 Task: Find the repository "javascript" with javascript language.
Action: Mouse moved to (964, 69)
Screenshot: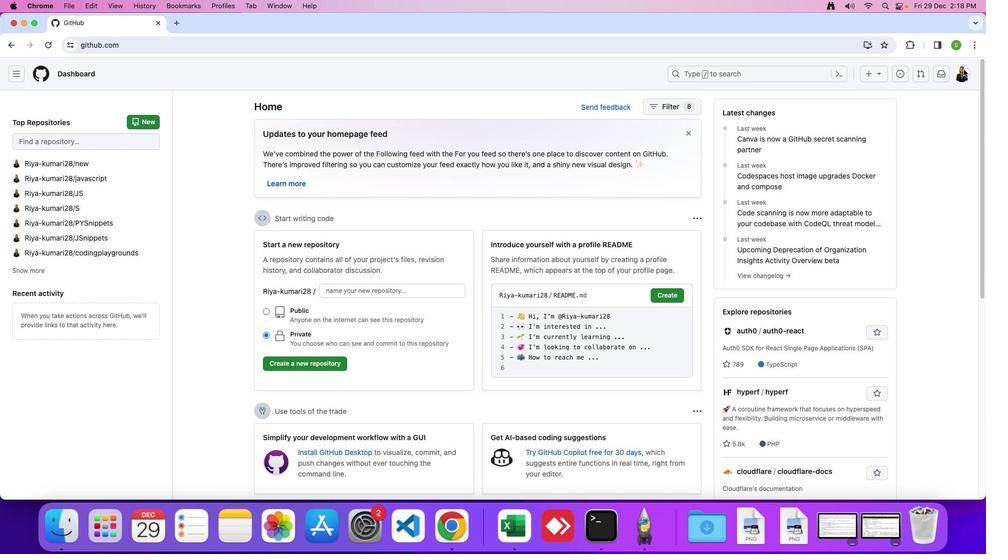 
Action: Mouse pressed left at (964, 69)
Screenshot: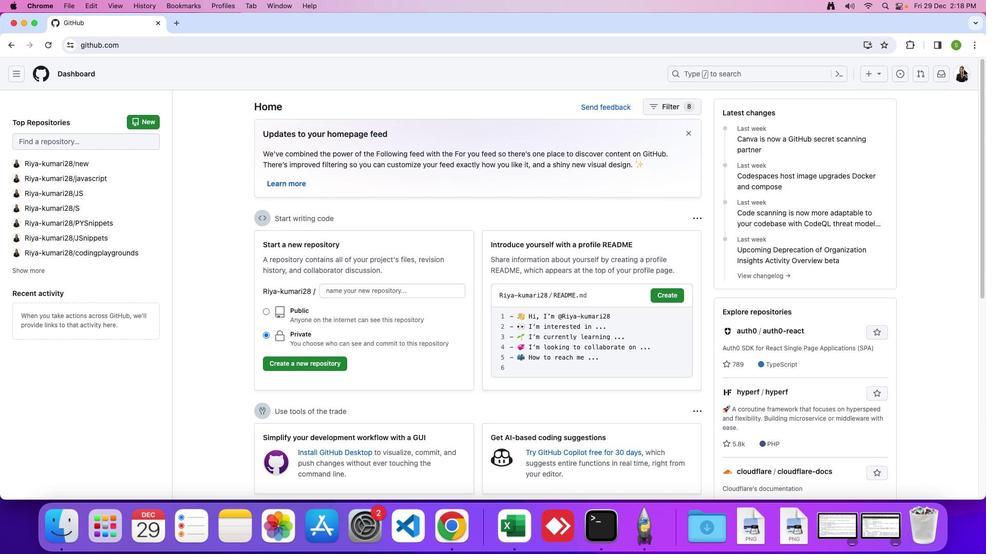 
Action: Mouse moved to (962, 71)
Screenshot: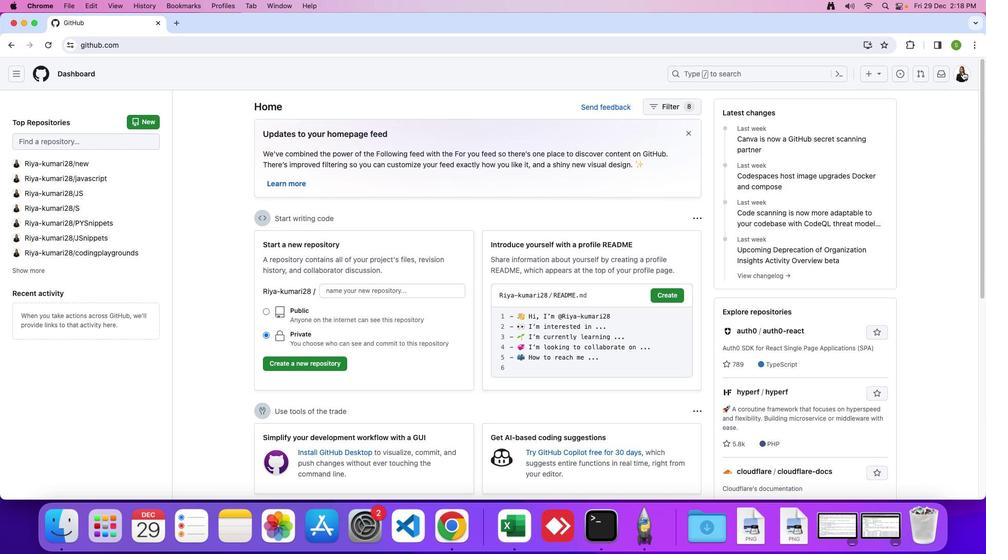 
Action: Mouse pressed left at (962, 71)
Screenshot: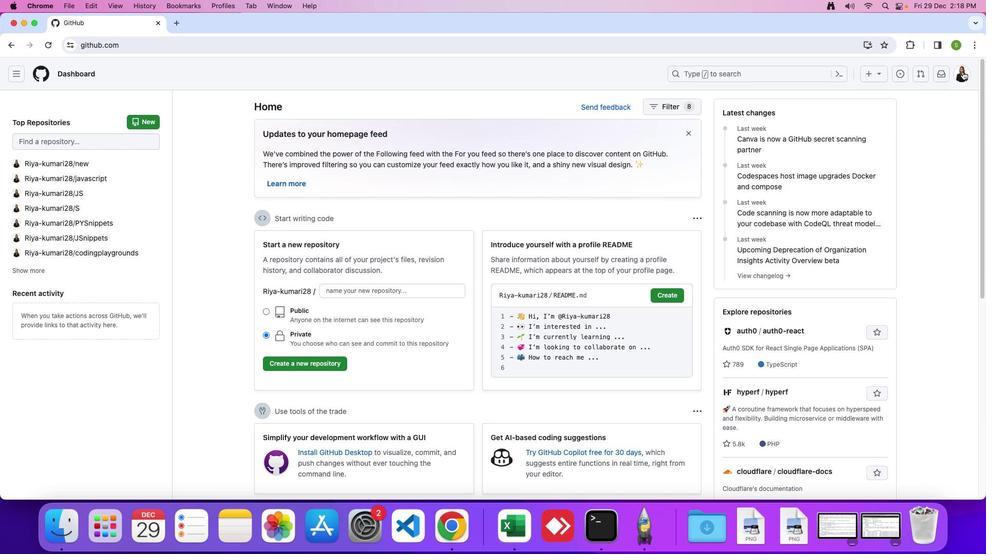 
Action: Mouse moved to (880, 163)
Screenshot: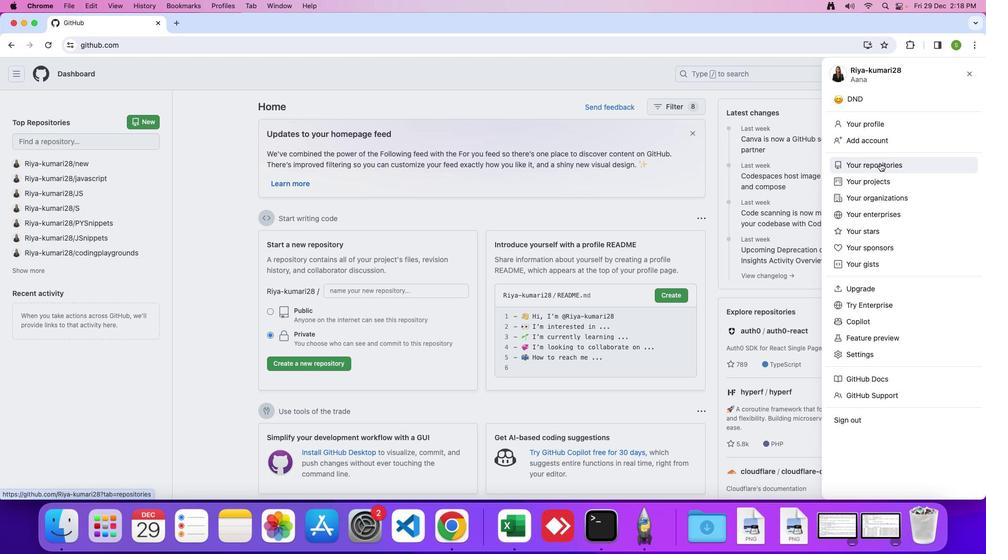 
Action: Mouse pressed left at (880, 163)
Screenshot: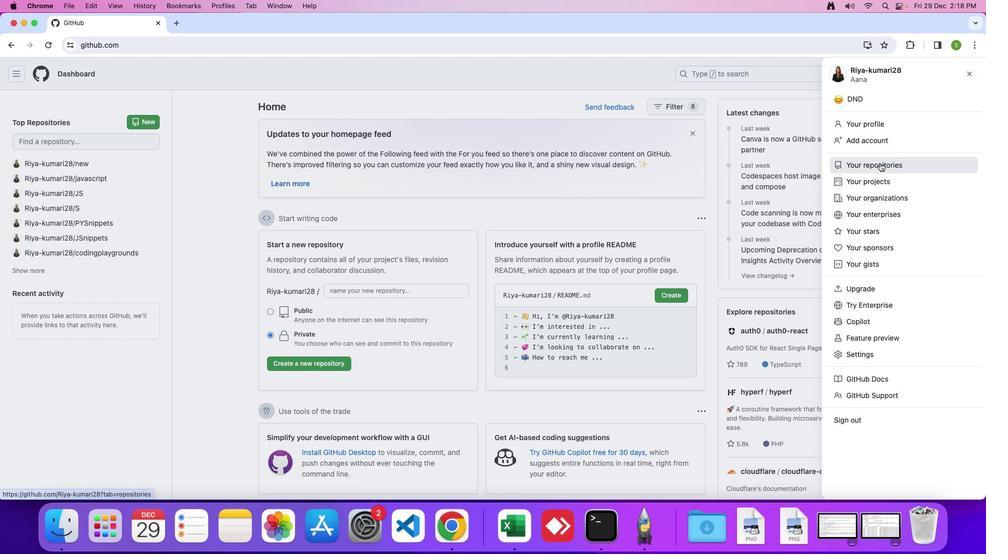 
Action: Mouse moved to (504, 131)
Screenshot: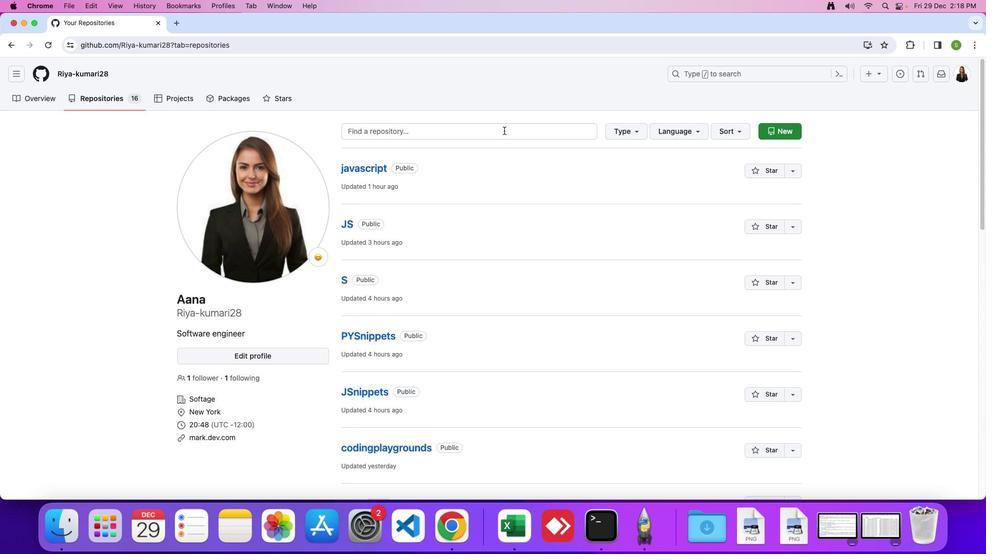 
Action: Mouse pressed left at (504, 131)
Screenshot: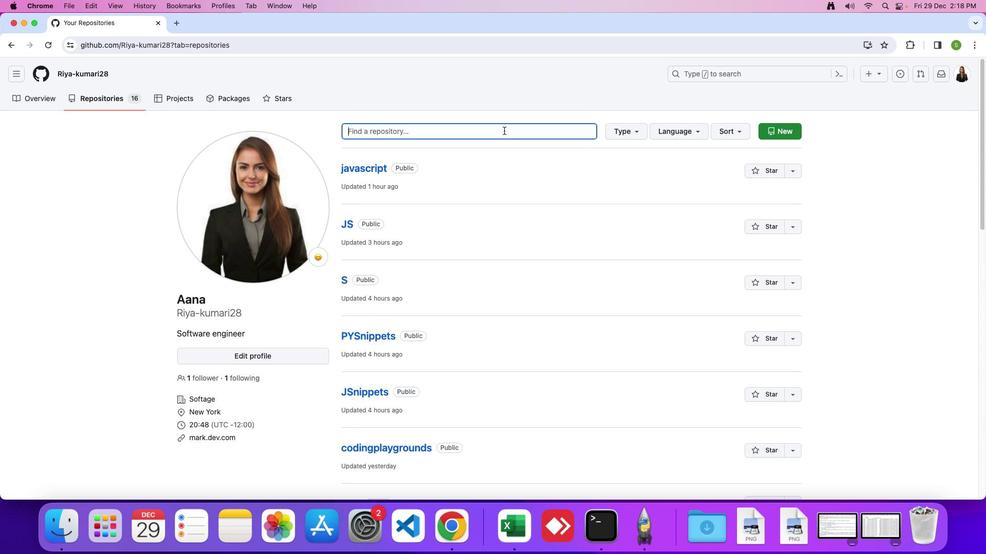 
Action: Key pressed Key.caps_lock'j''a''v''a''s''c''r''i''p''t'
Screenshot: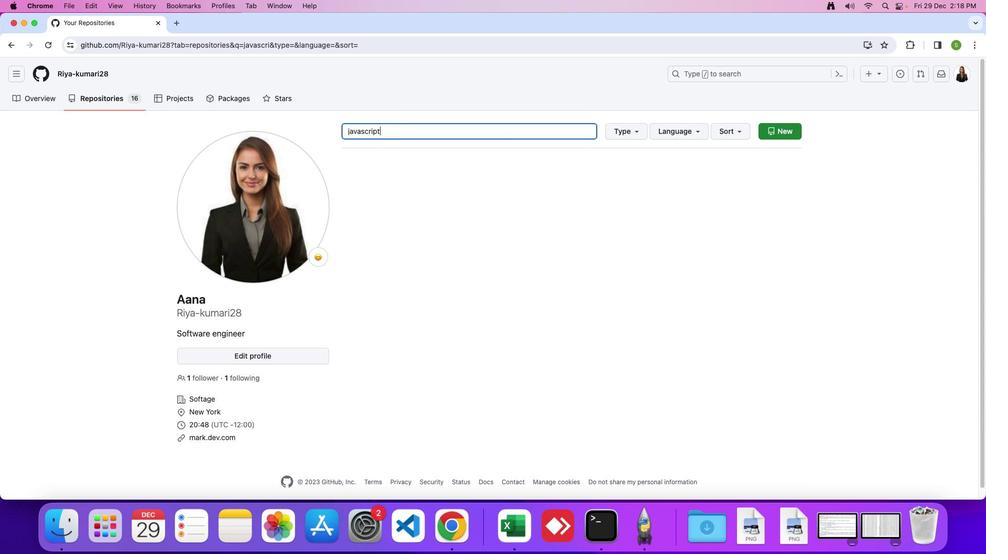 
Action: Mouse moved to (670, 131)
Screenshot: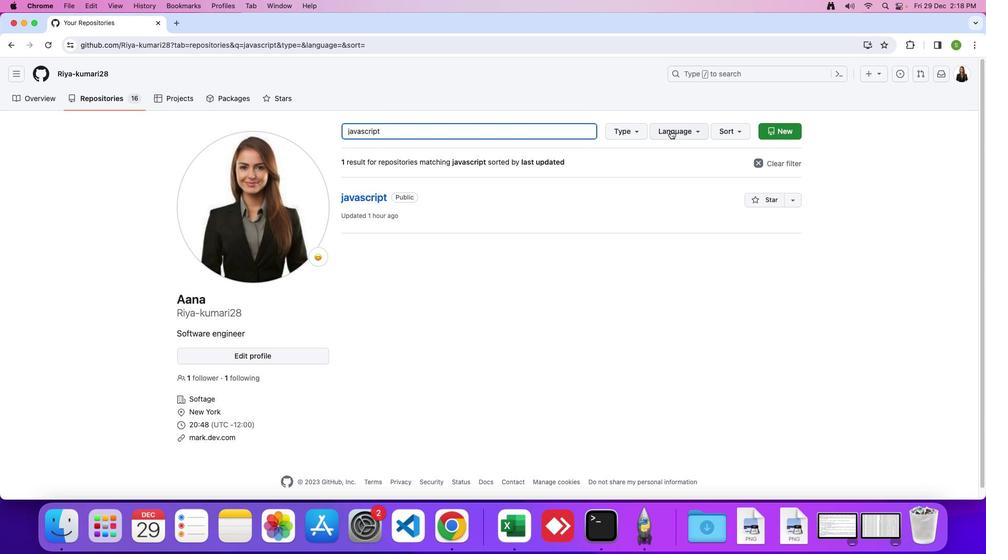 
Action: Mouse pressed left at (670, 131)
Screenshot: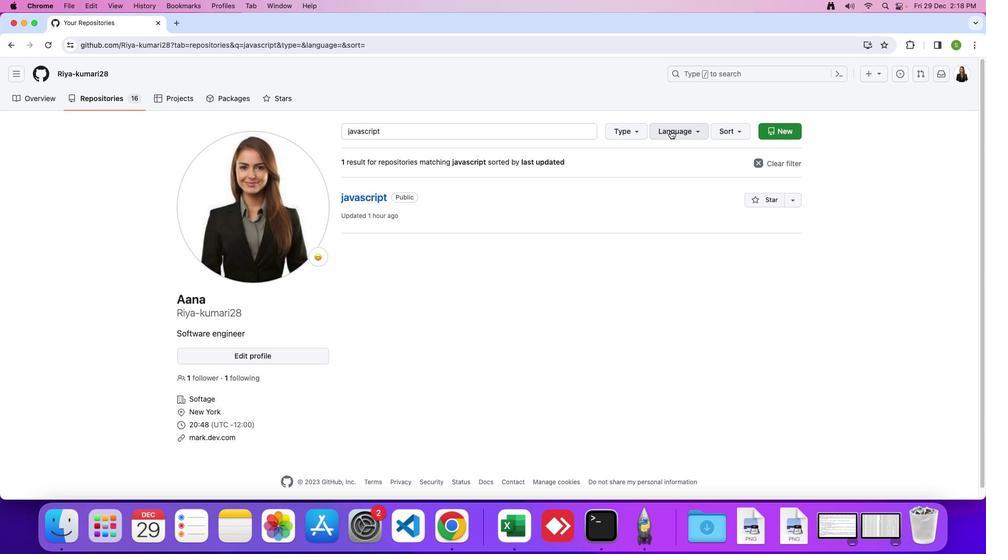 
Action: Mouse moved to (641, 183)
Screenshot: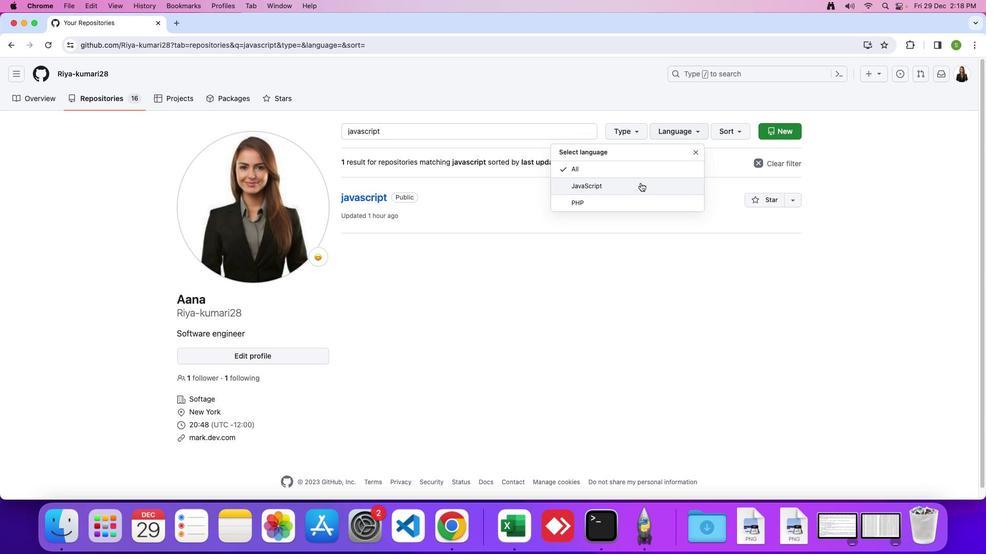 
Action: Mouse pressed left at (641, 183)
Screenshot: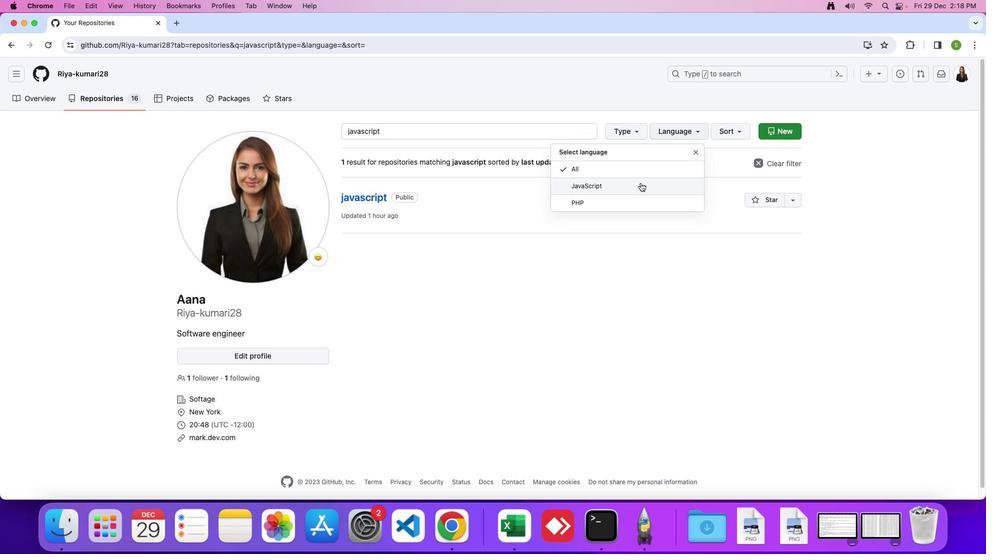 
